 Task: Toggle the option "Preload MKV files in the same directory".
Action: Mouse moved to (128, 13)
Screenshot: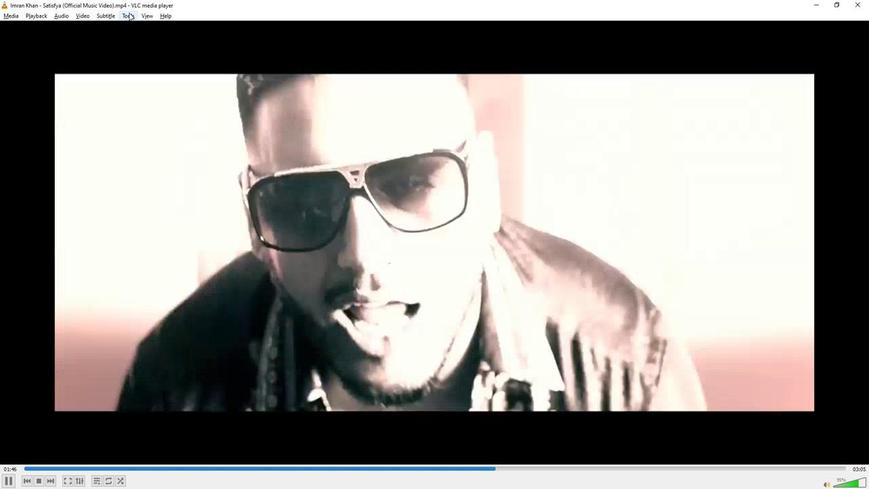 
Action: Mouse pressed left at (128, 13)
Screenshot: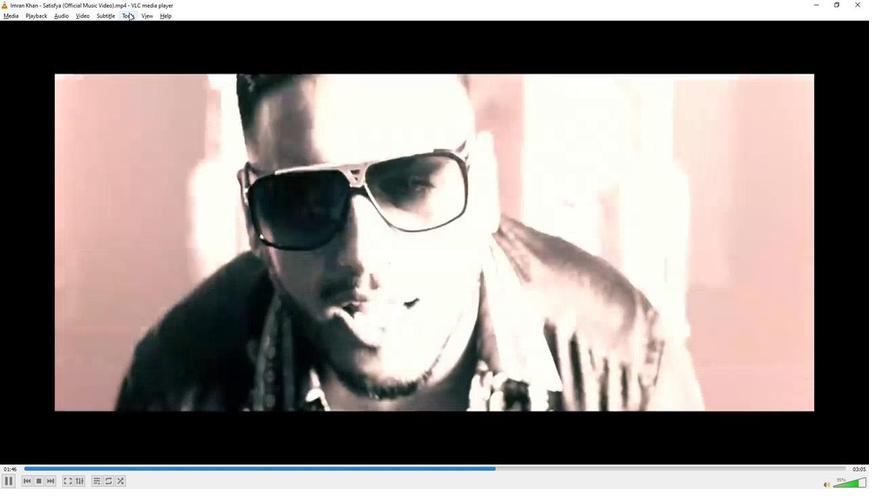 
Action: Mouse moved to (143, 125)
Screenshot: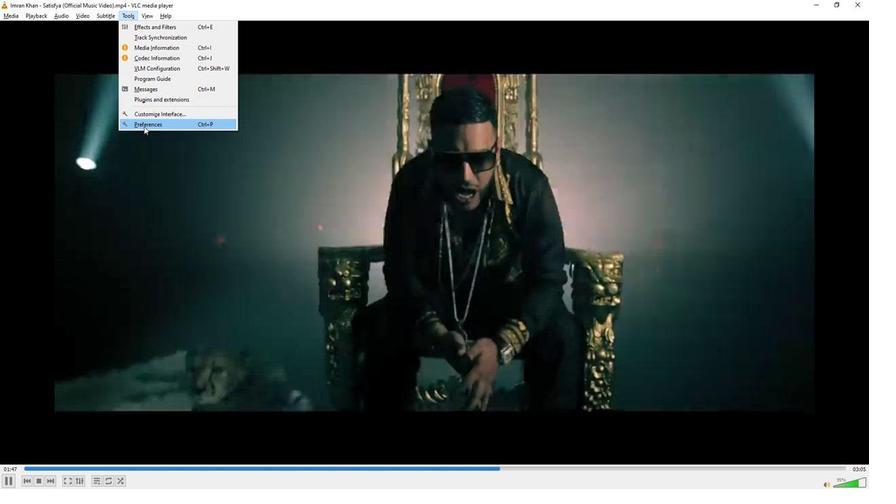 
Action: Mouse pressed left at (143, 125)
Screenshot: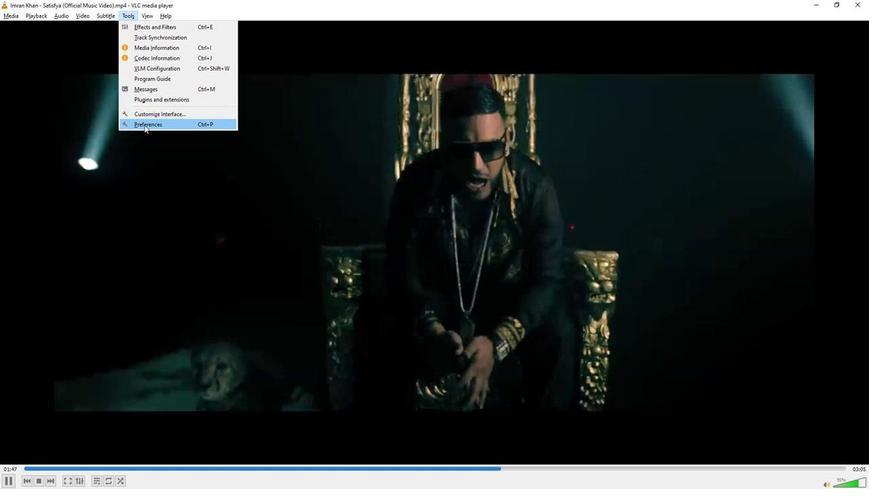 
Action: Mouse moved to (239, 126)
Screenshot: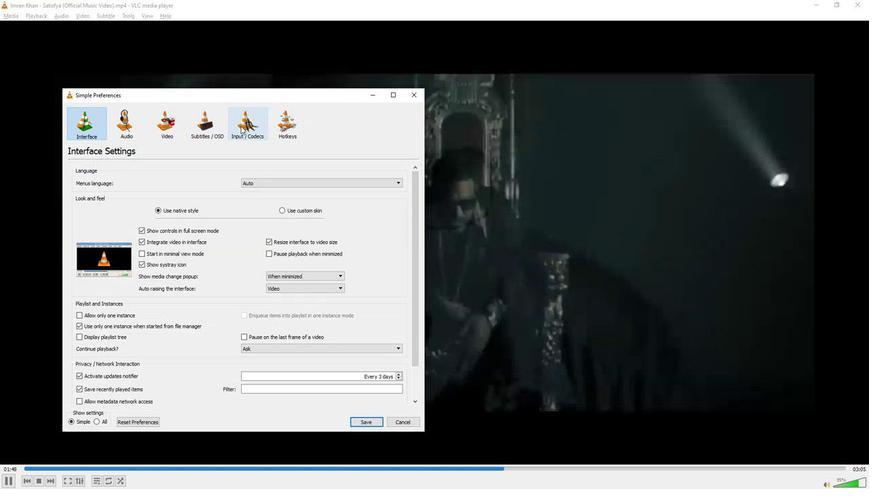 
Action: Mouse pressed left at (239, 126)
Screenshot: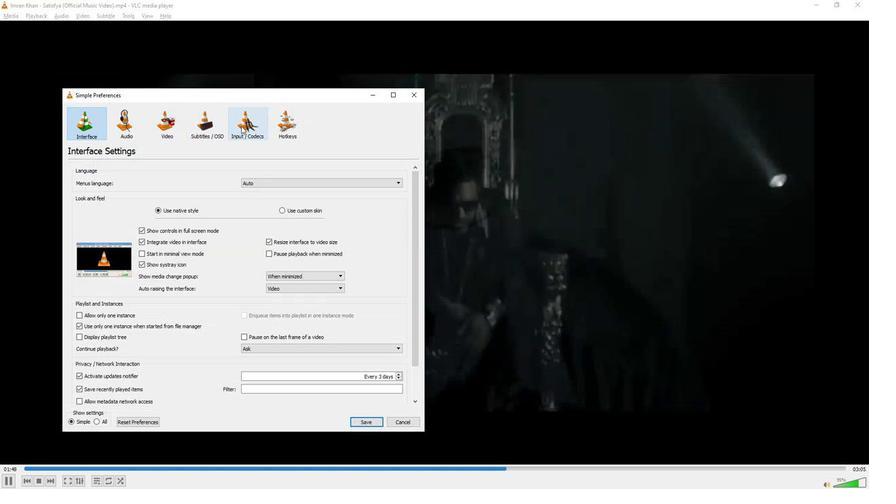 
Action: Mouse moved to (78, 319)
Screenshot: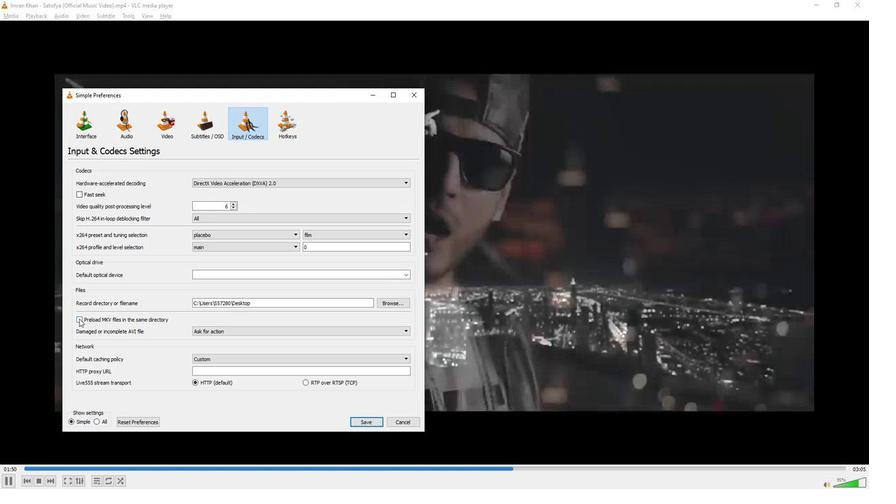 
Action: Mouse pressed left at (78, 319)
Screenshot: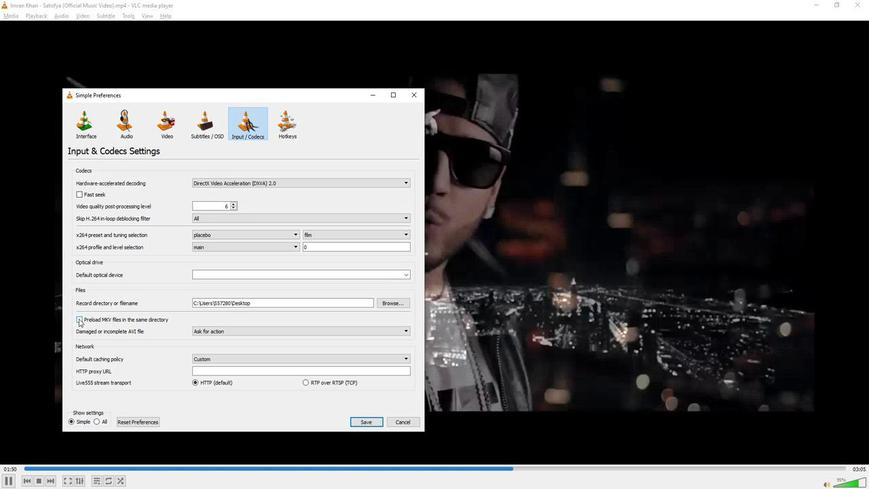 
Action: Mouse moved to (255, 398)
Screenshot: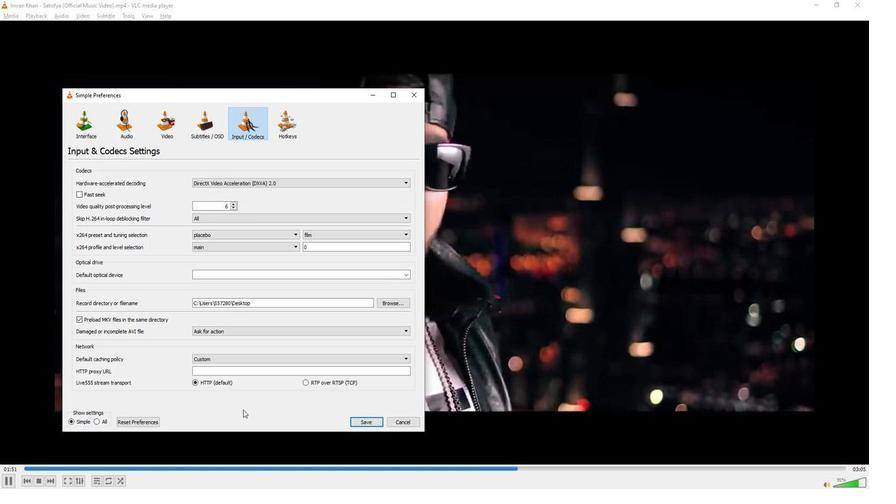 
